 Task: Edit the buffer time to 2 hours 30 minutes before the event.
Action: Mouse moved to (360, 448)
Screenshot: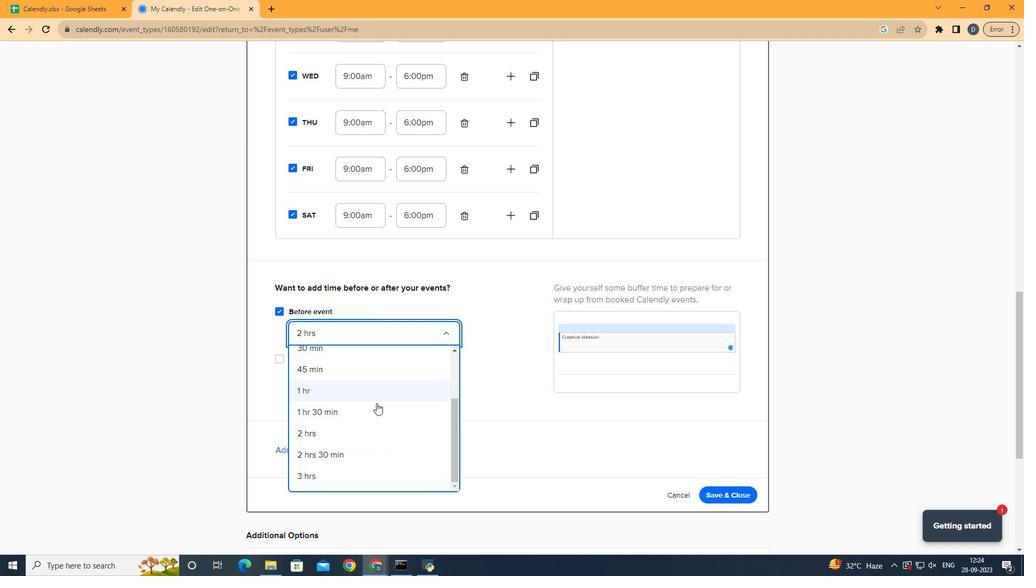 
Action: Mouse pressed left at (360, 448)
Screenshot: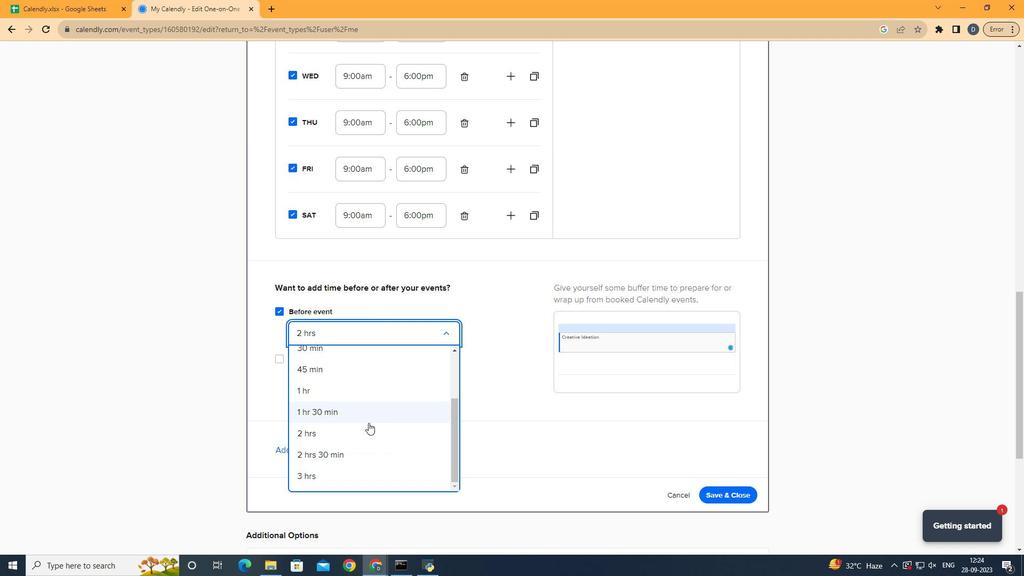 
Action: Mouse moved to (517, 359)
Screenshot: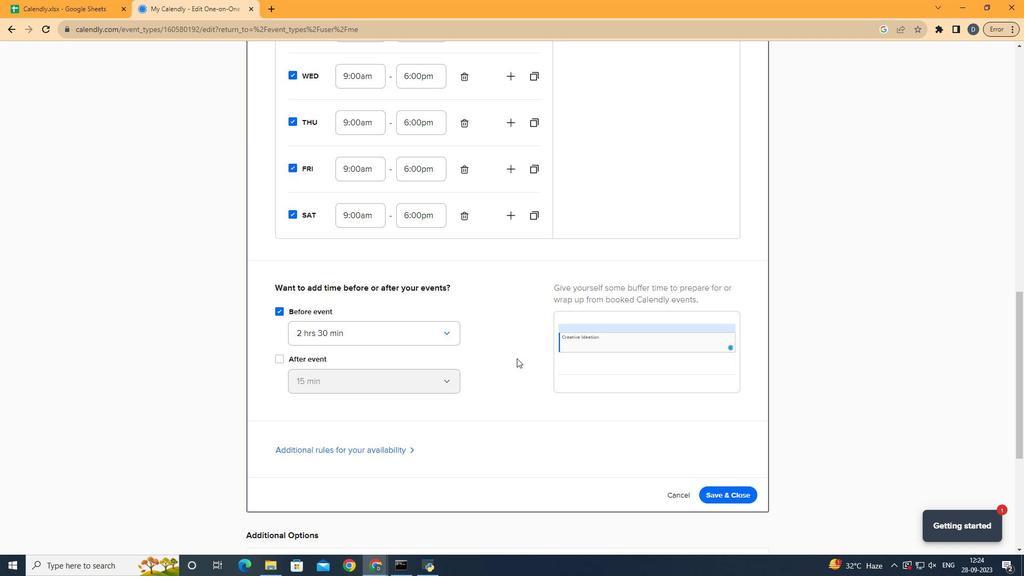
Action: Mouse pressed left at (517, 359)
Screenshot: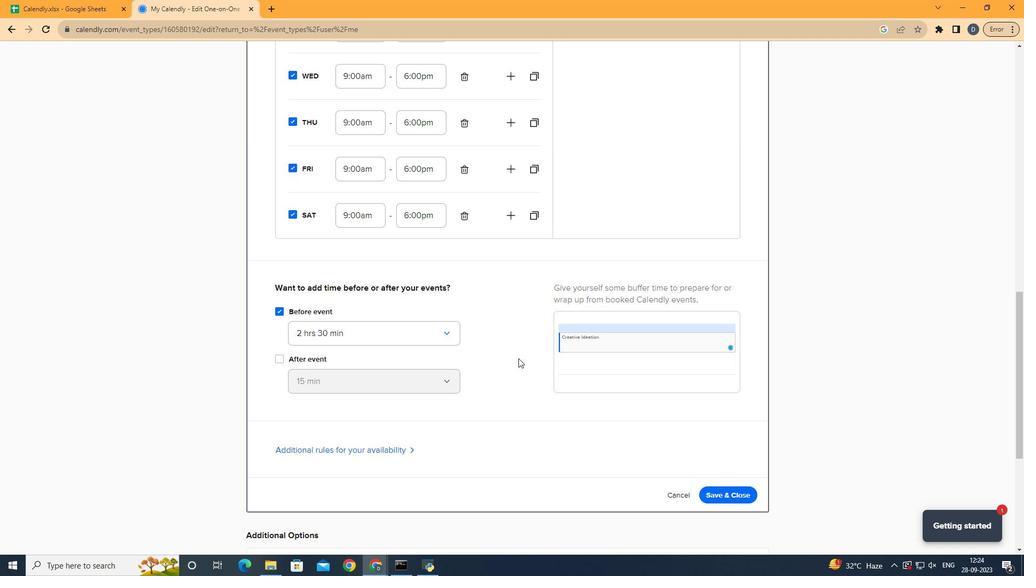 
Action: Mouse moved to (25, 432)
Screenshot: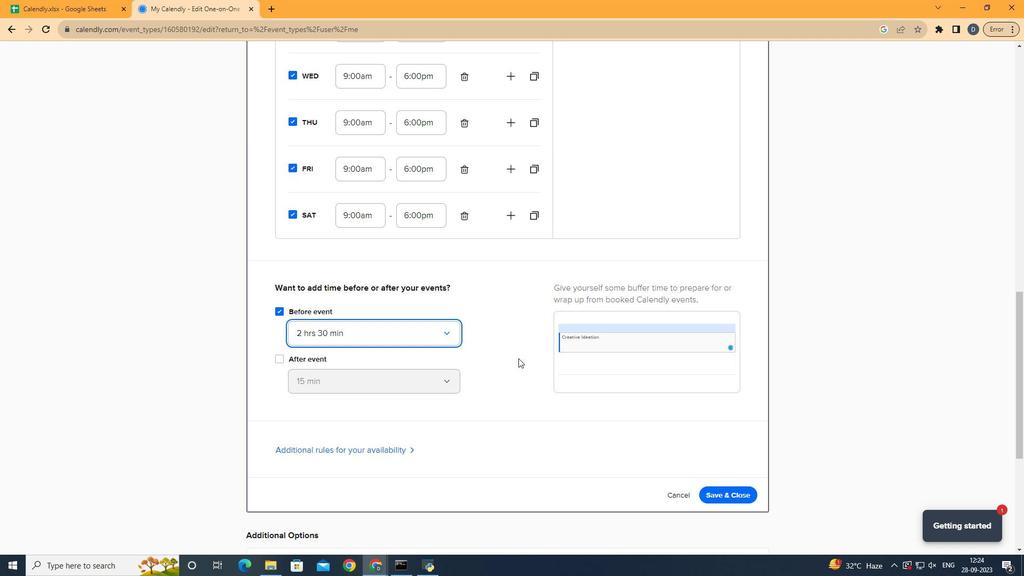 
